 Task: Move the task Develop a new online tool for online customer experience mapping to the section Done in the project ConceptTech and filter the tasks in the project by High Priority
Action: Mouse moved to (249, 337)
Screenshot: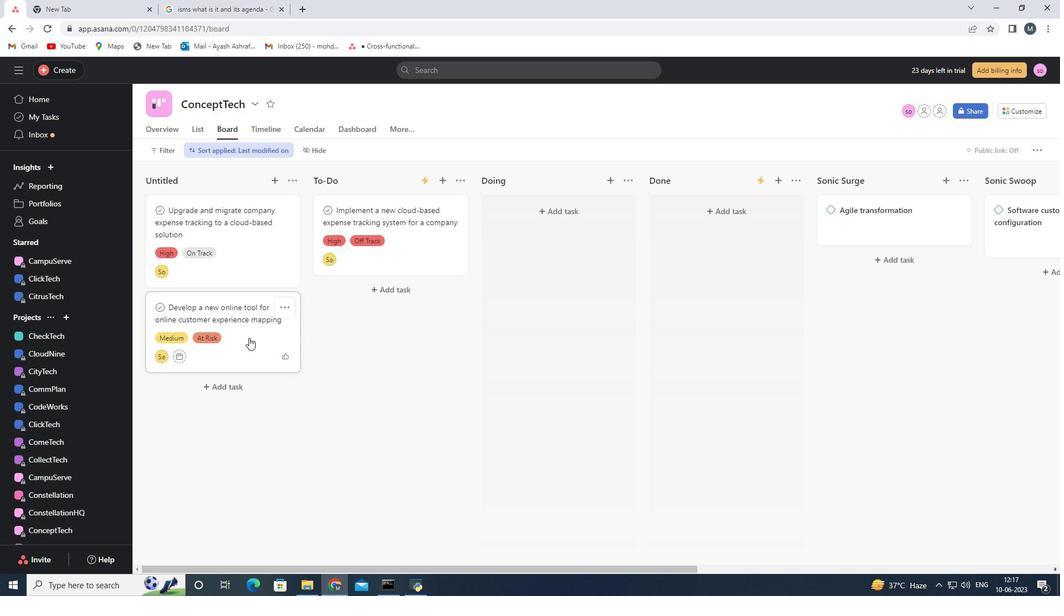 
Action: Mouse pressed left at (249, 337)
Screenshot: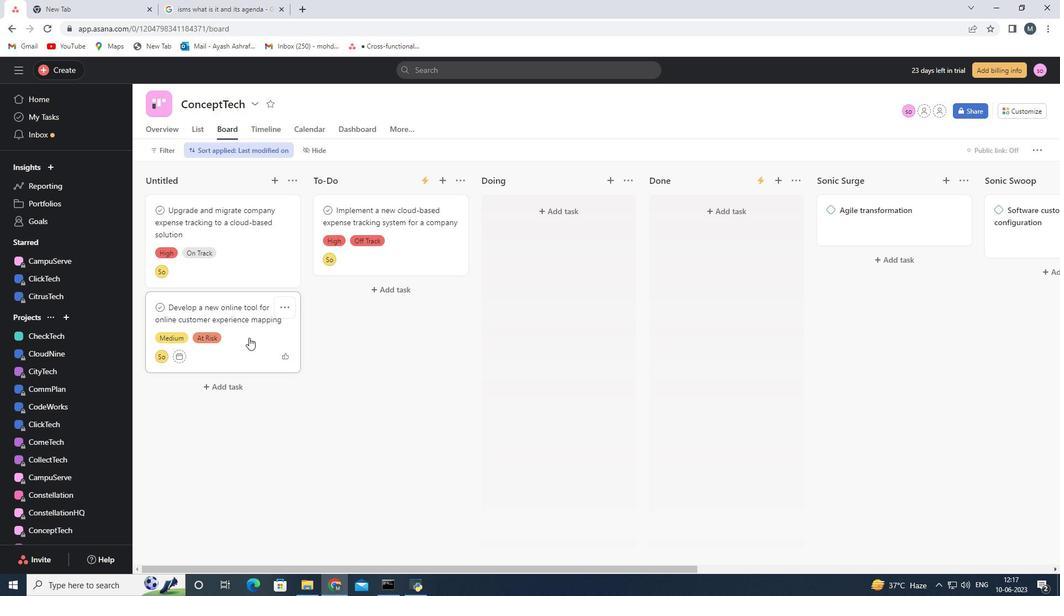 
Action: Mouse moved to (171, 151)
Screenshot: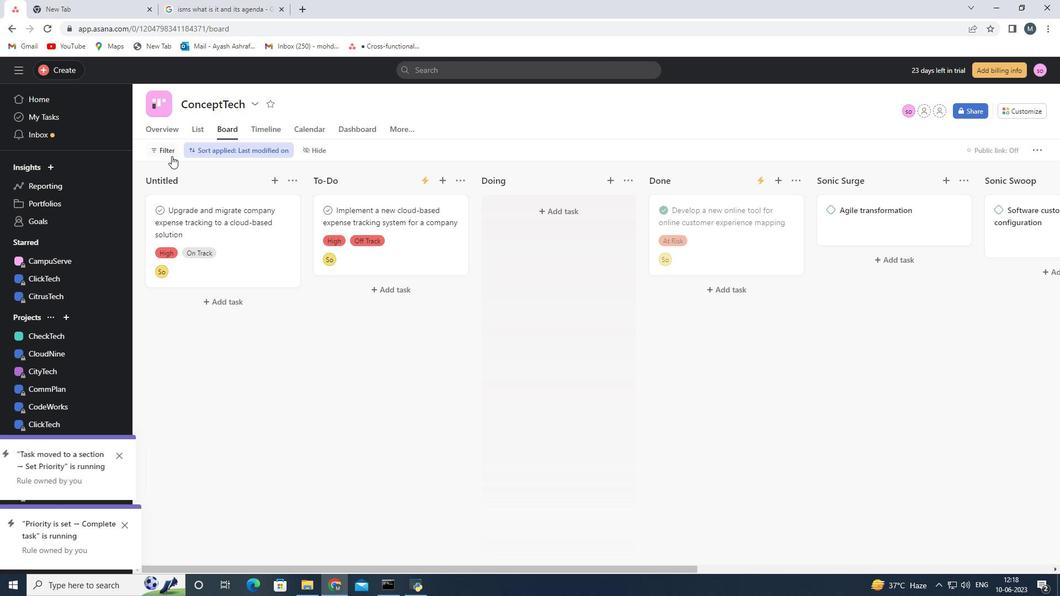 
Action: Mouse pressed left at (171, 151)
Screenshot: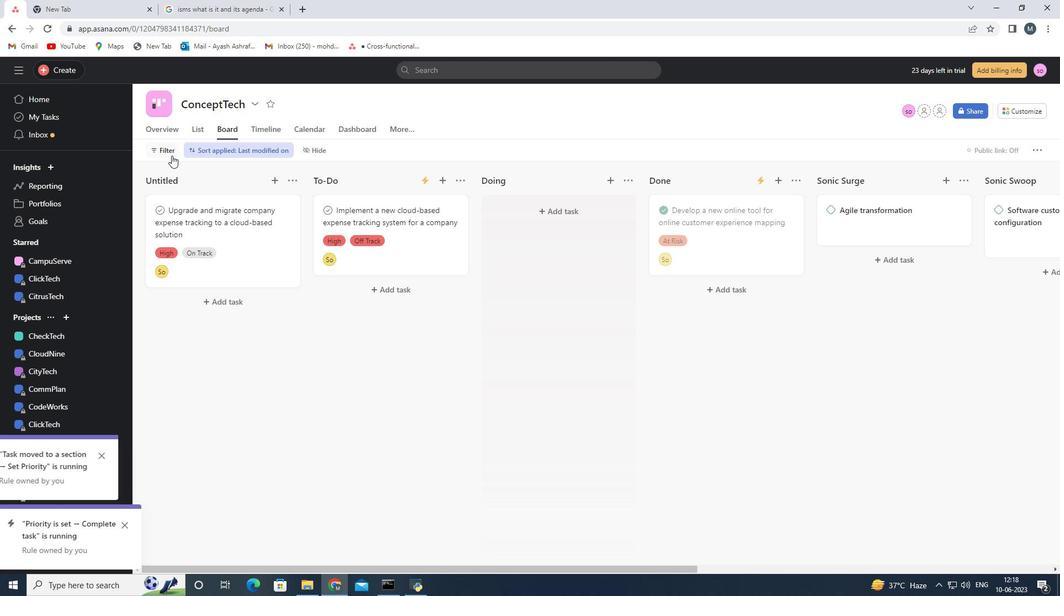 
Action: Mouse moved to (166, 152)
Screenshot: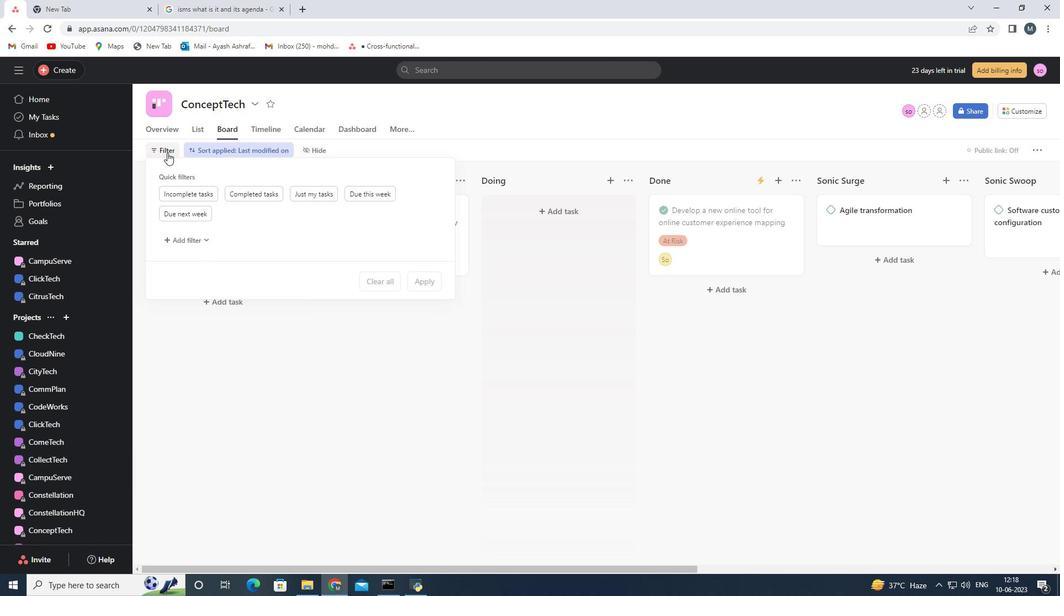 
Action: Mouse pressed left at (166, 152)
Screenshot: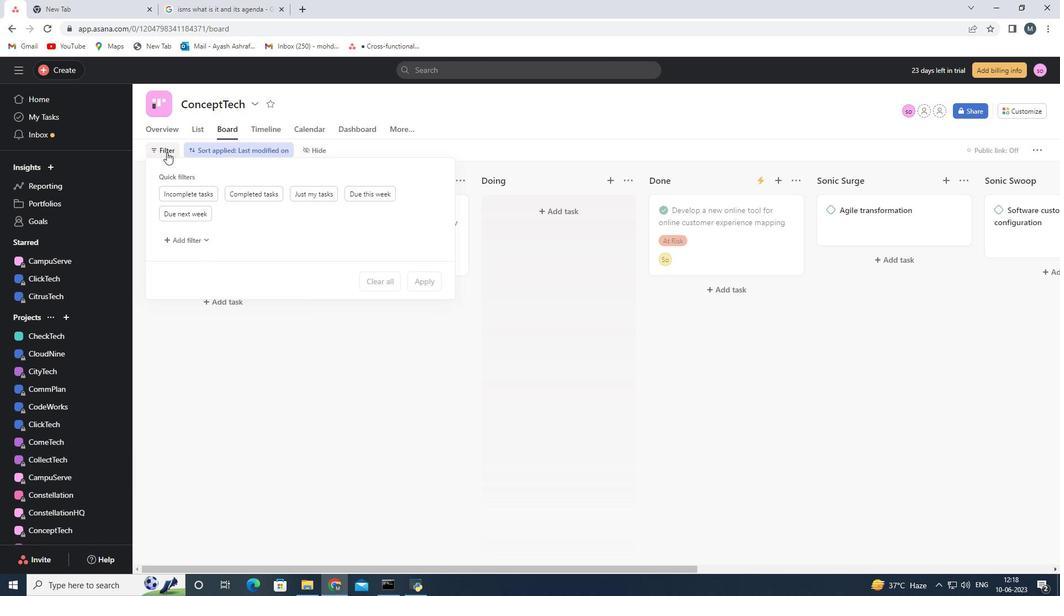 
Action: Mouse moved to (172, 147)
Screenshot: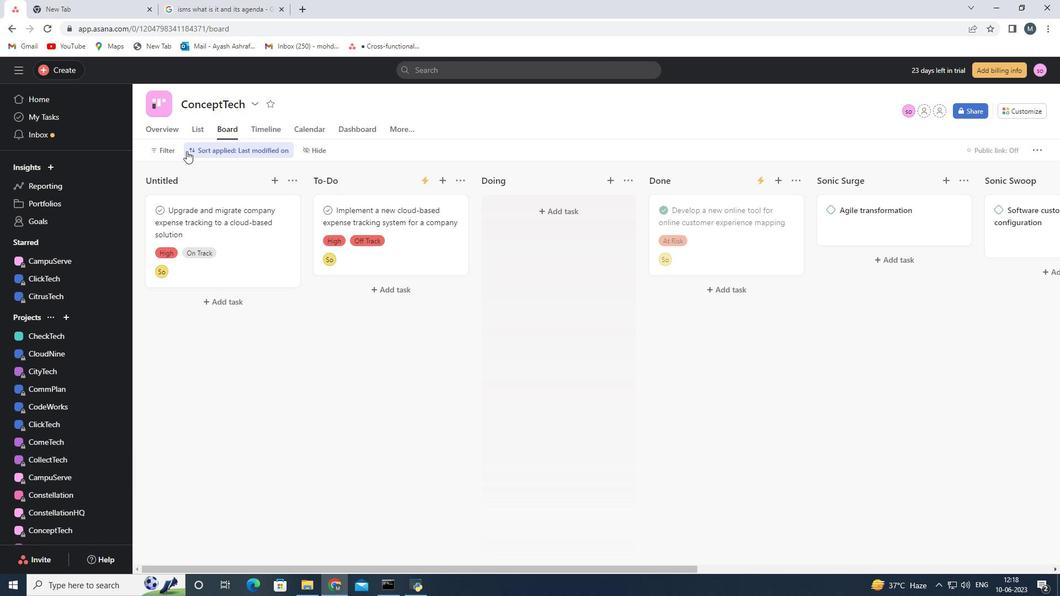
Action: Mouse pressed left at (172, 147)
Screenshot: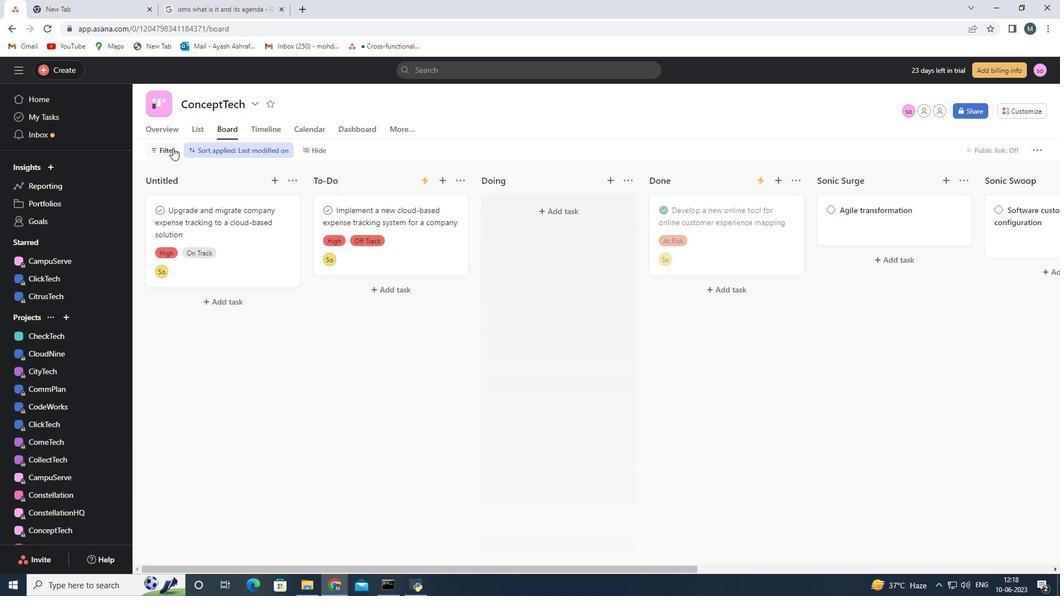 
Action: Mouse moved to (201, 238)
Screenshot: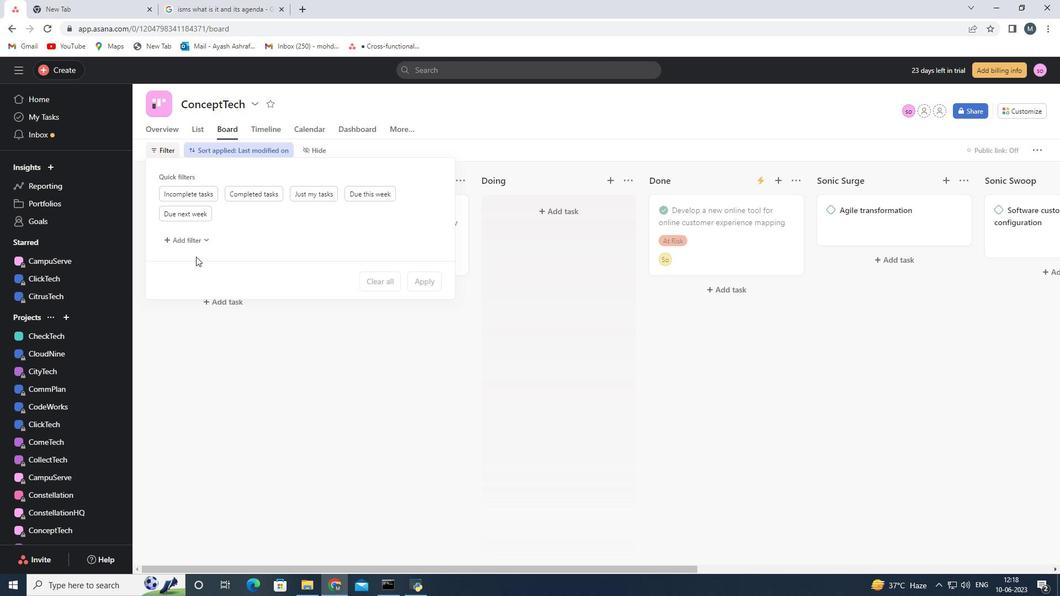 
Action: Mouse pressed left at (201, 238)
Screenshot: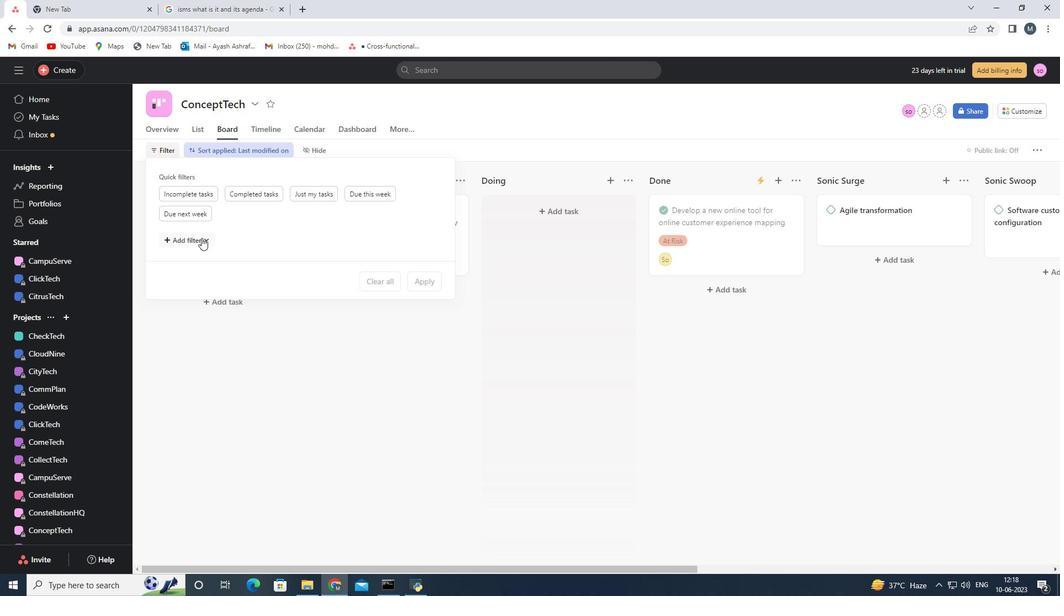 
Action: Mouse moved to (185, 426)
Screenshot: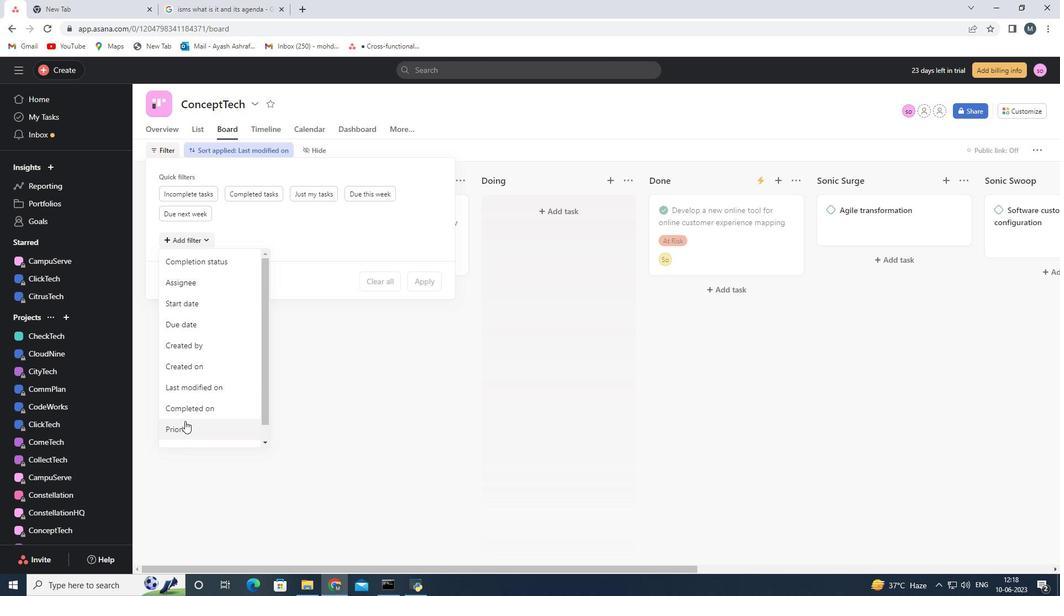 
Action: Mouse pressed left at (185, 426)
Screenshot: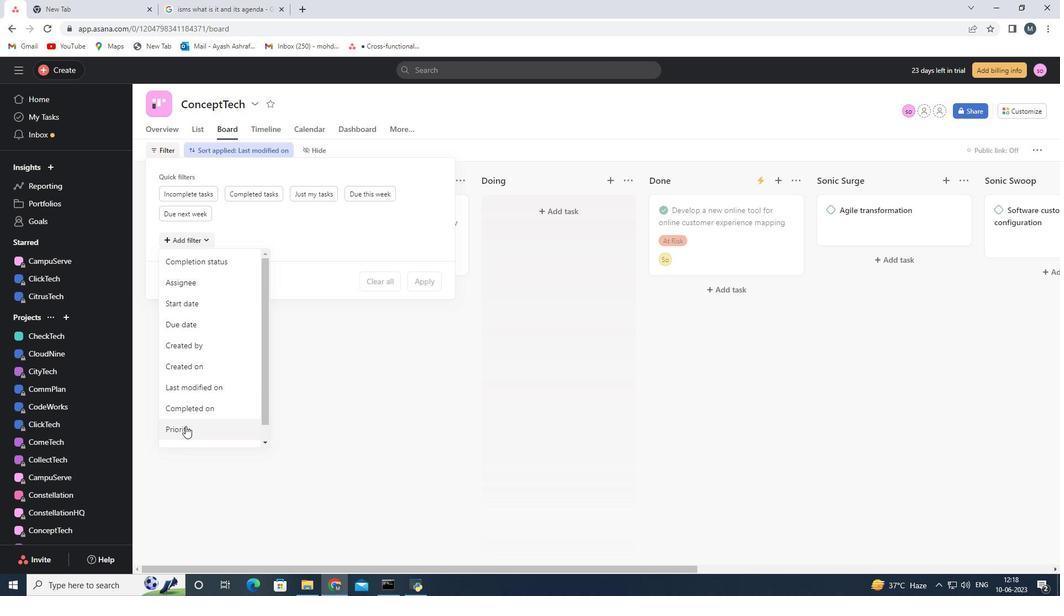 
Action: Mouse moved to (275, 256)
Screenshot: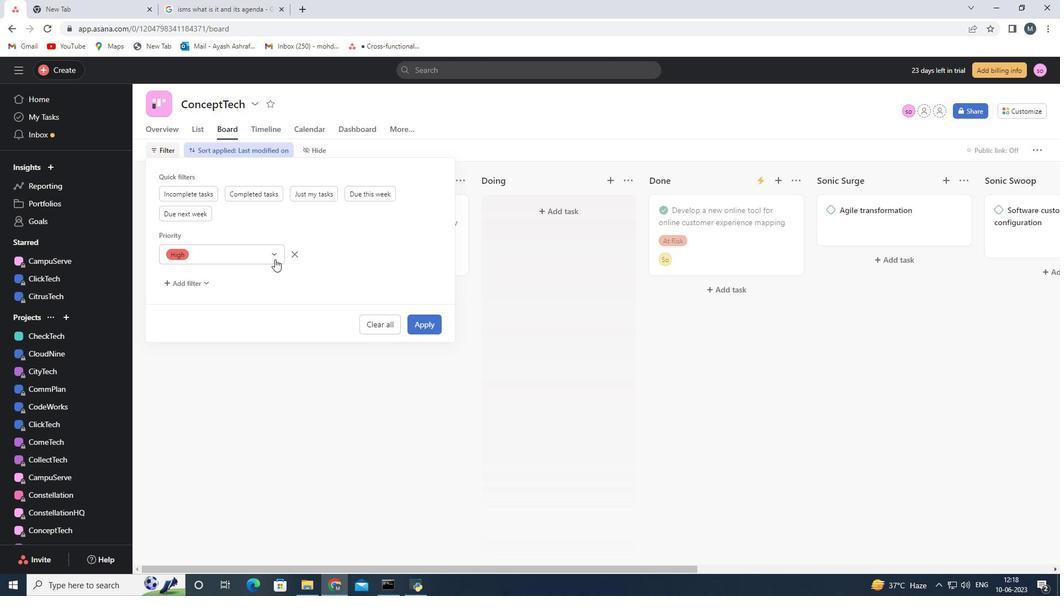 
Action: Mouse pressed left at (275, 256)
Screenshot: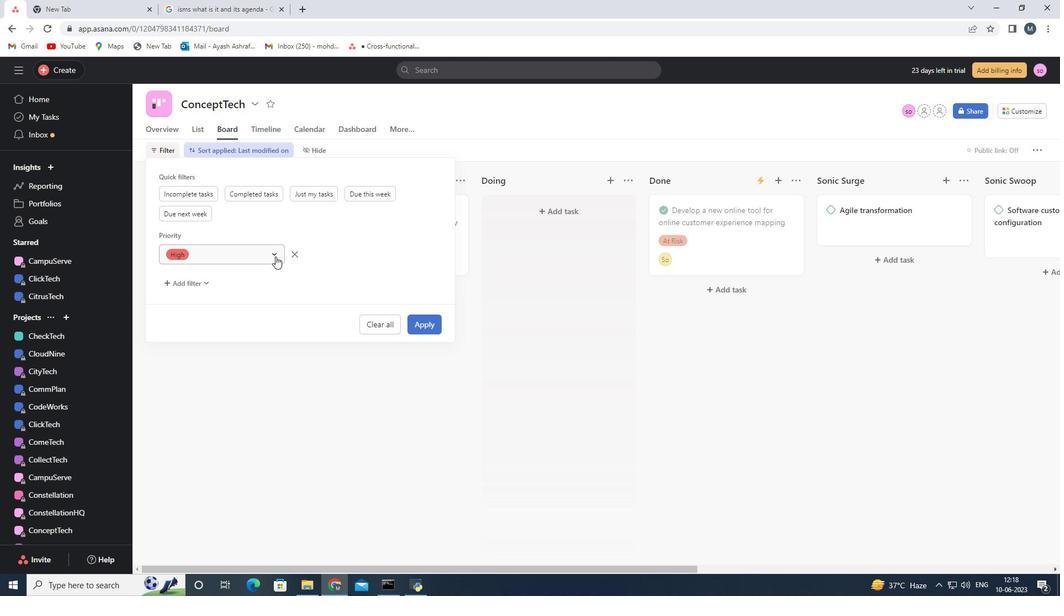 
Action: Mouse moved to (197, 272)
Screenshot: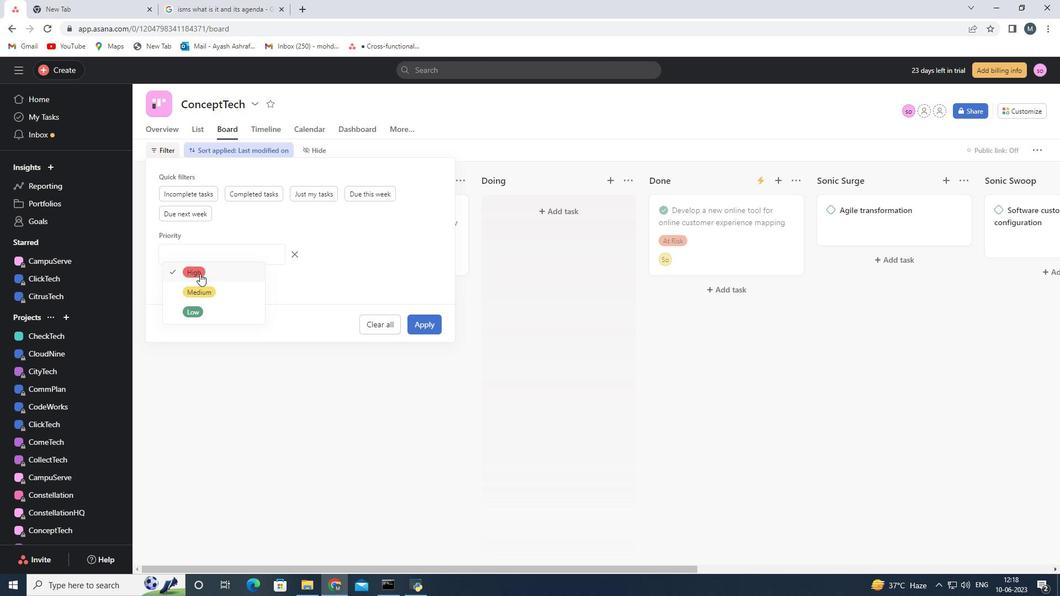 
Action: Mouse pressed left at (197, 272)
Screenshot: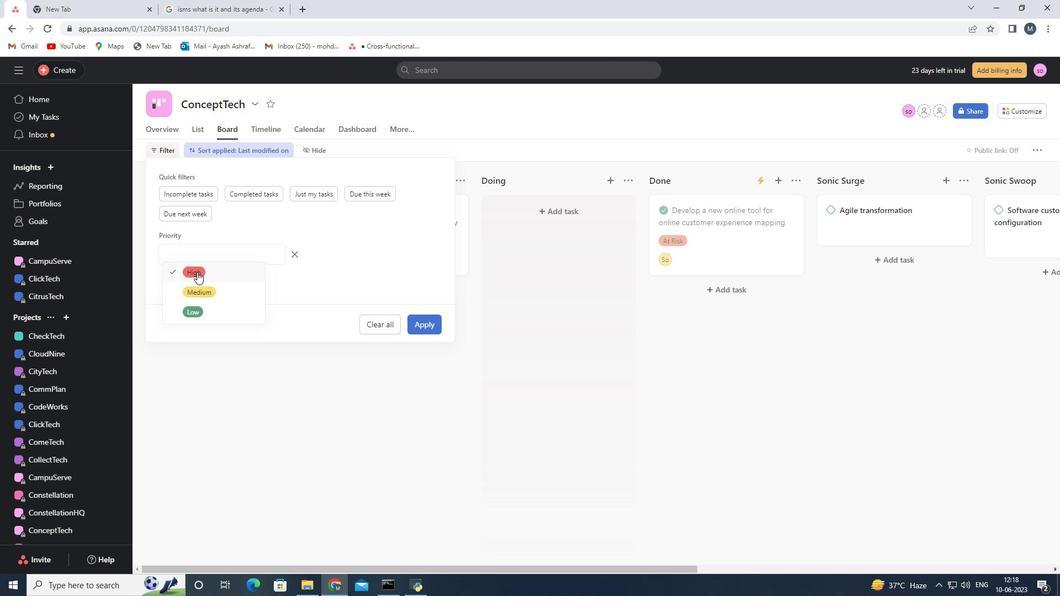 
Action: Mouse moved to (431, 324)
Screenshot: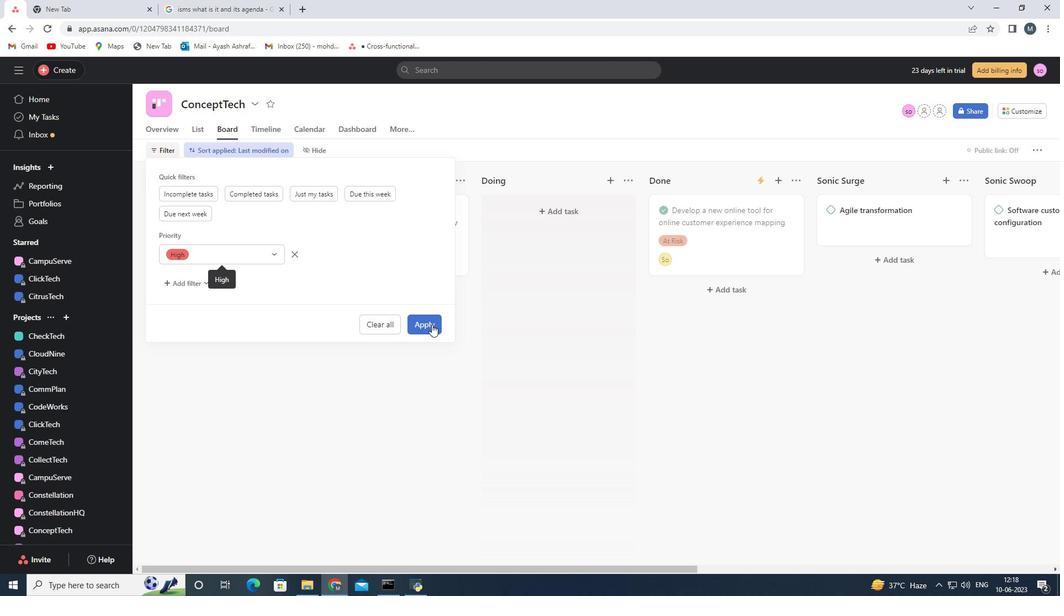 
Action: Mouse pressed left at (431, 324)
Screenshot: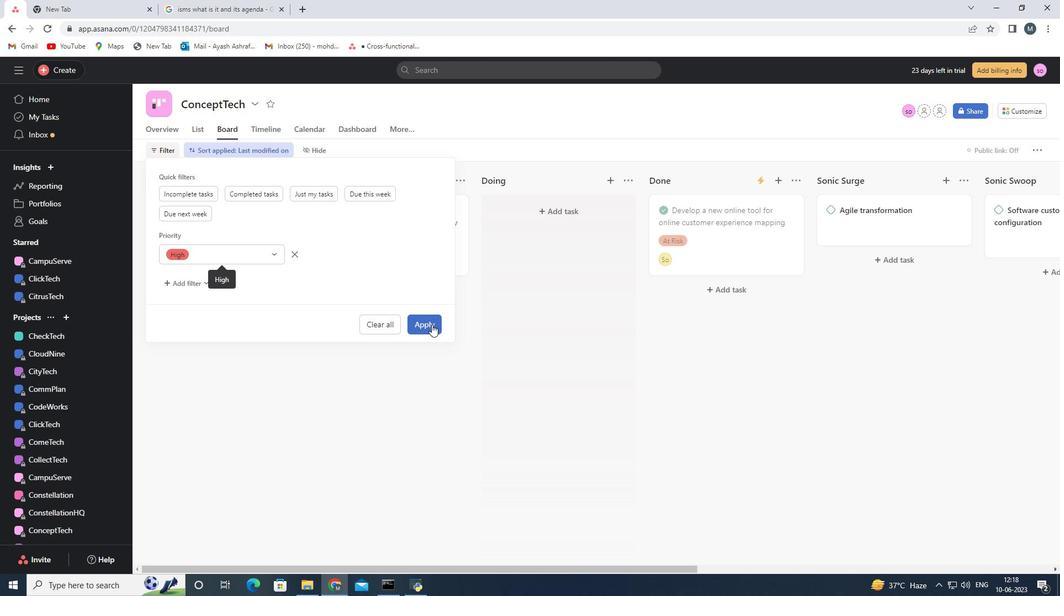 
Action: Mouse moved to (424, 324)
Screenshot: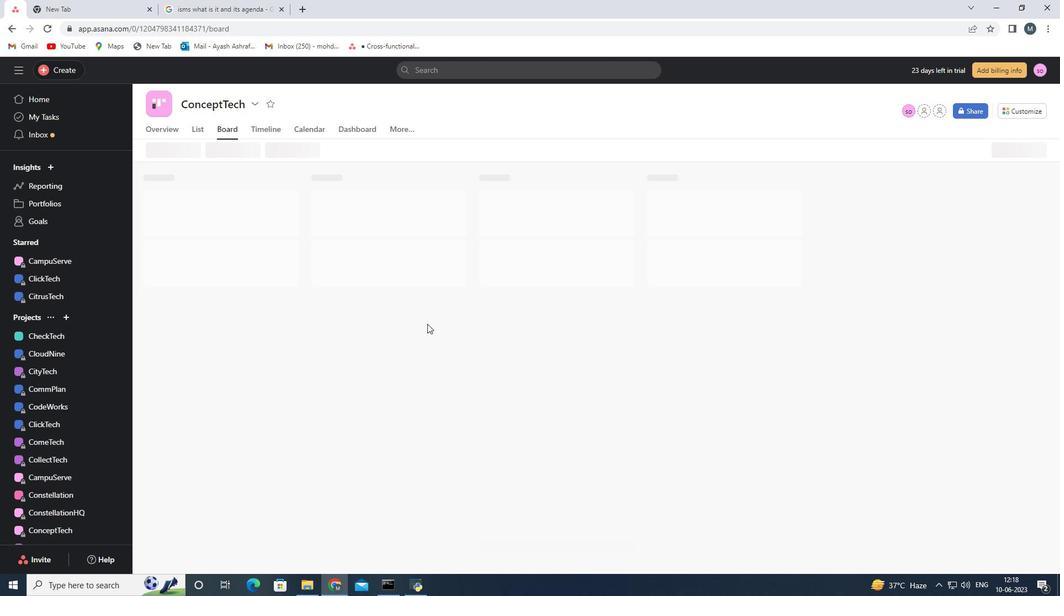 
